Task: Enable the option "Review requests assigned to your team" for new scheduled reminder.
Action: Mouse moved to (1114, 187)
Screenshot: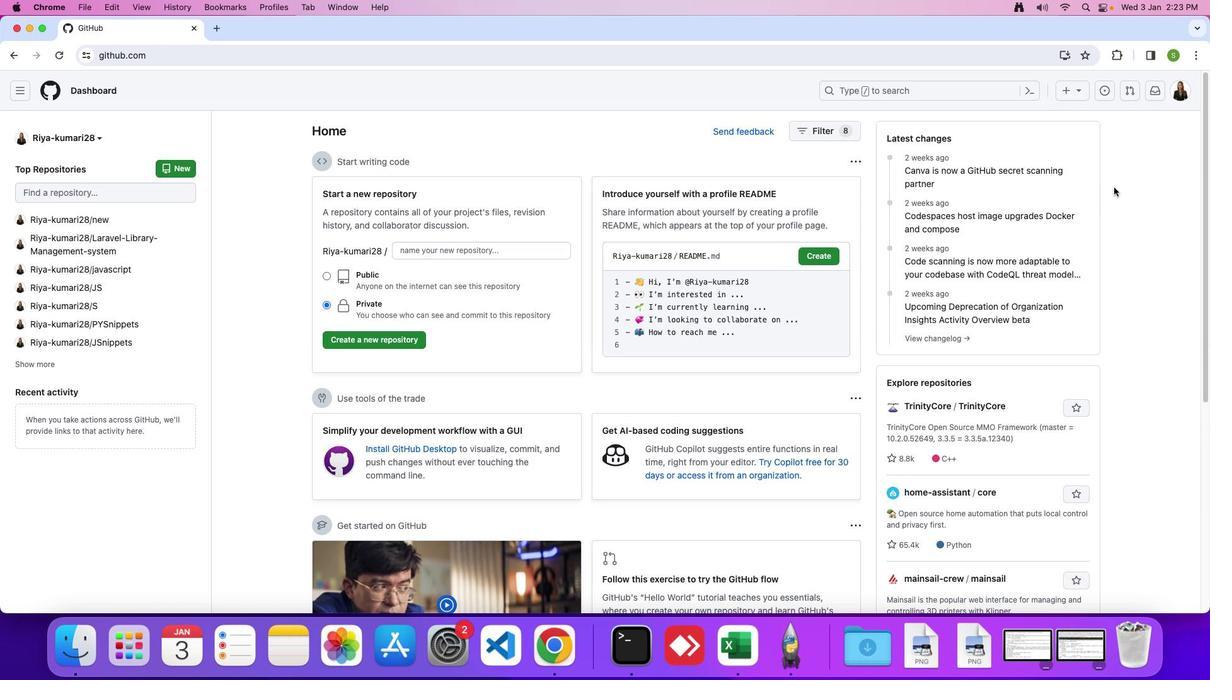 
Action: Mouse pressed left at (1114, 187)
Screenshot: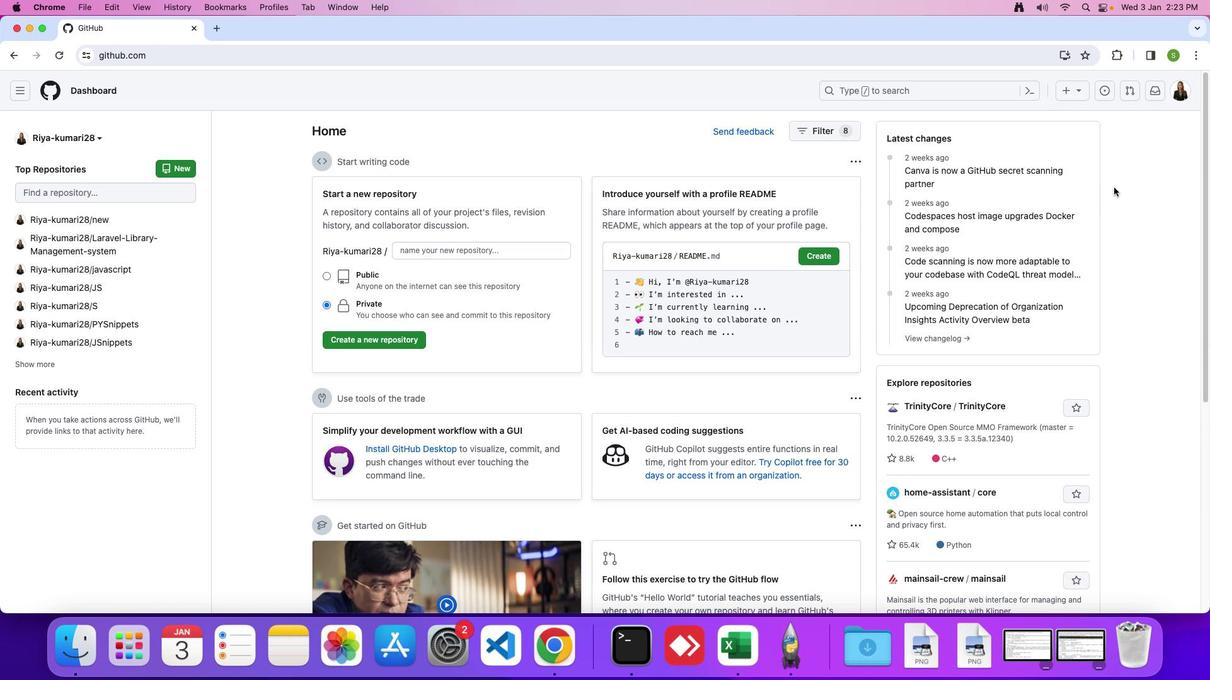 
Action: Mouse moved to (1180, 91)
Screenshot: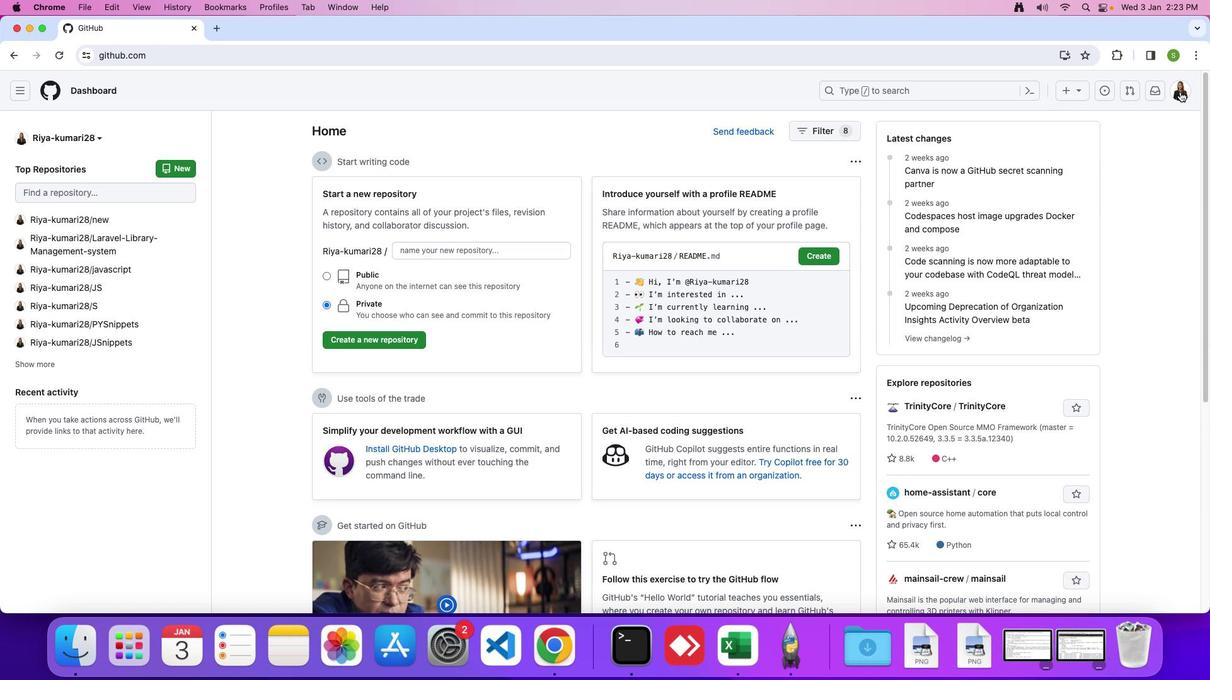 
Action: Mouse pressed left at (1180, 91)
Screenshot: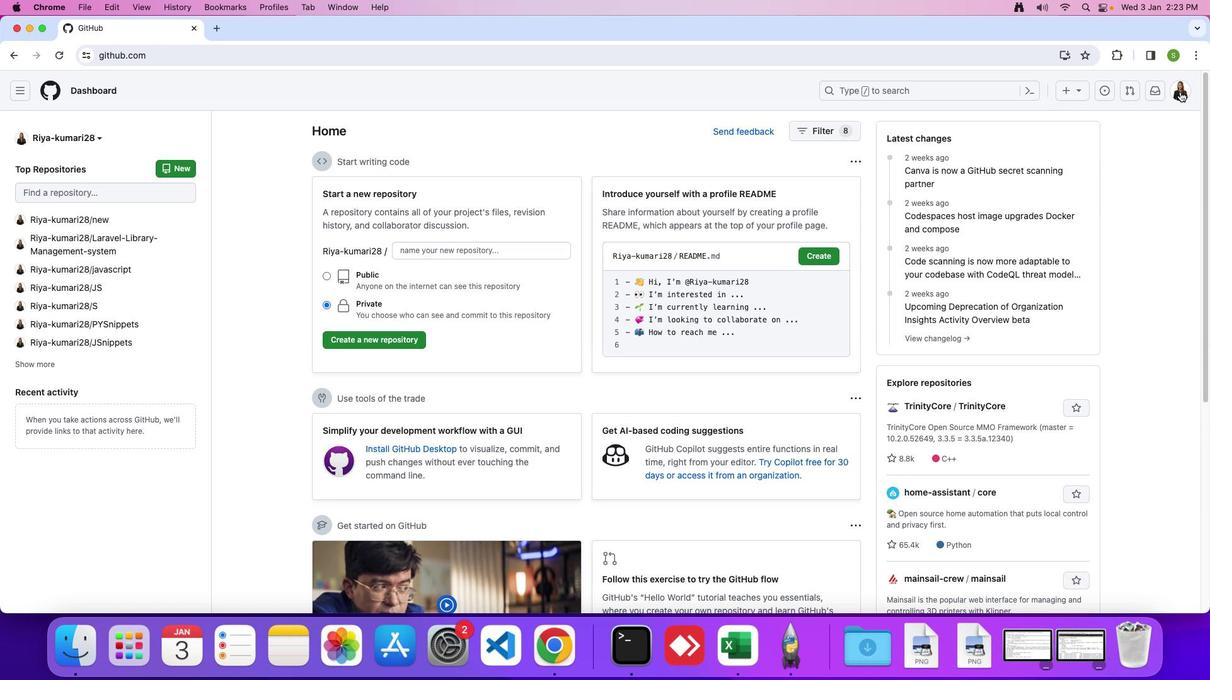 
Action: Mouse moved to (1100, 441)
Screenshot: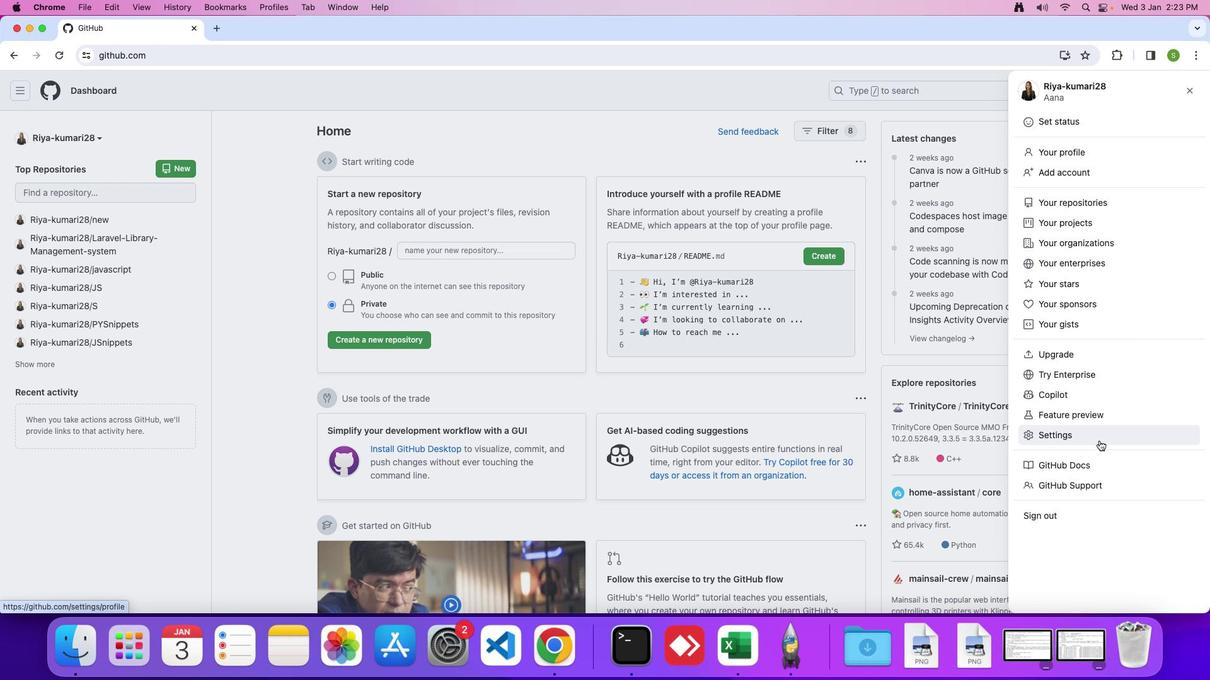 
Action: Mouse pressed left at (1100, 441)
Screenshot: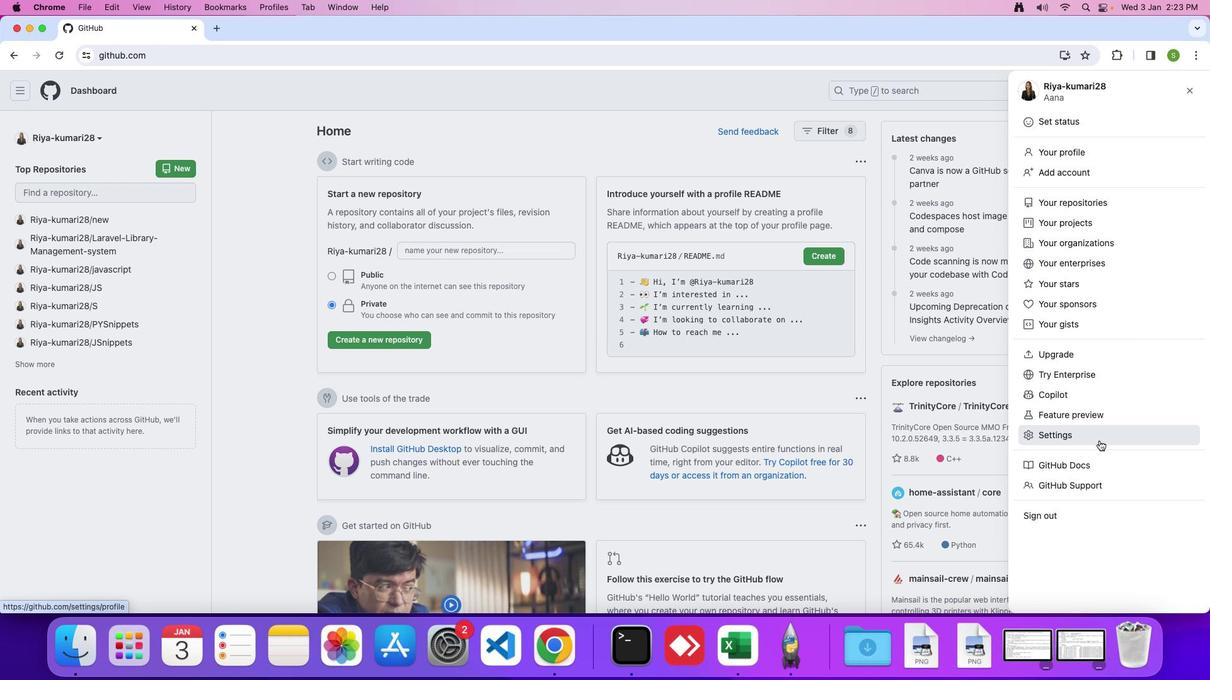 
Action: Mouse moved to (321, 481)
Screenshot: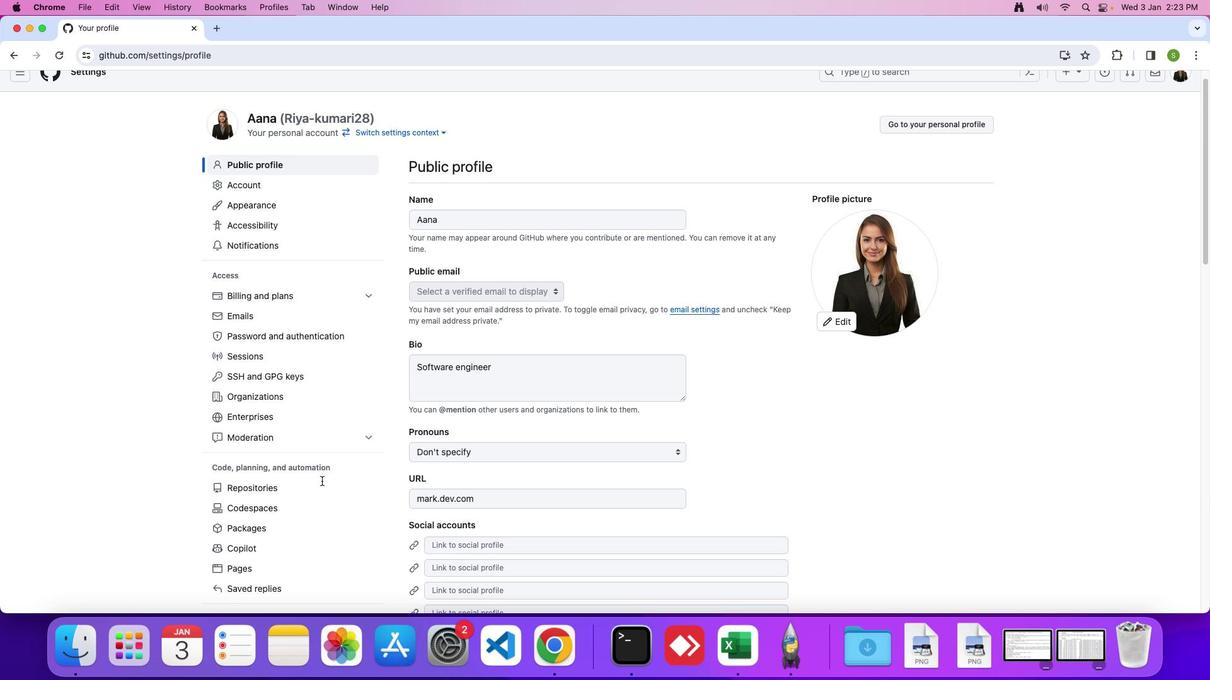 
Action: Mouse scrolled (321, 481) with delta (0, 0)
Screenshot: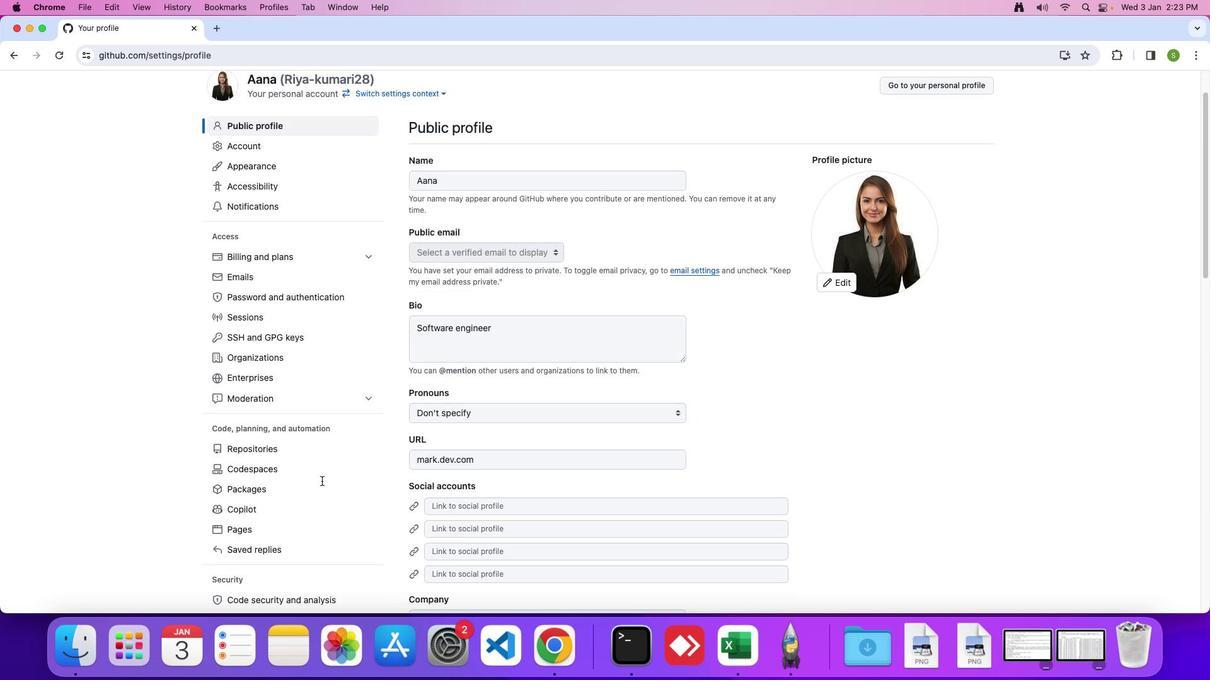 
Action: Mouse moved to (321, 481)
Screenshot: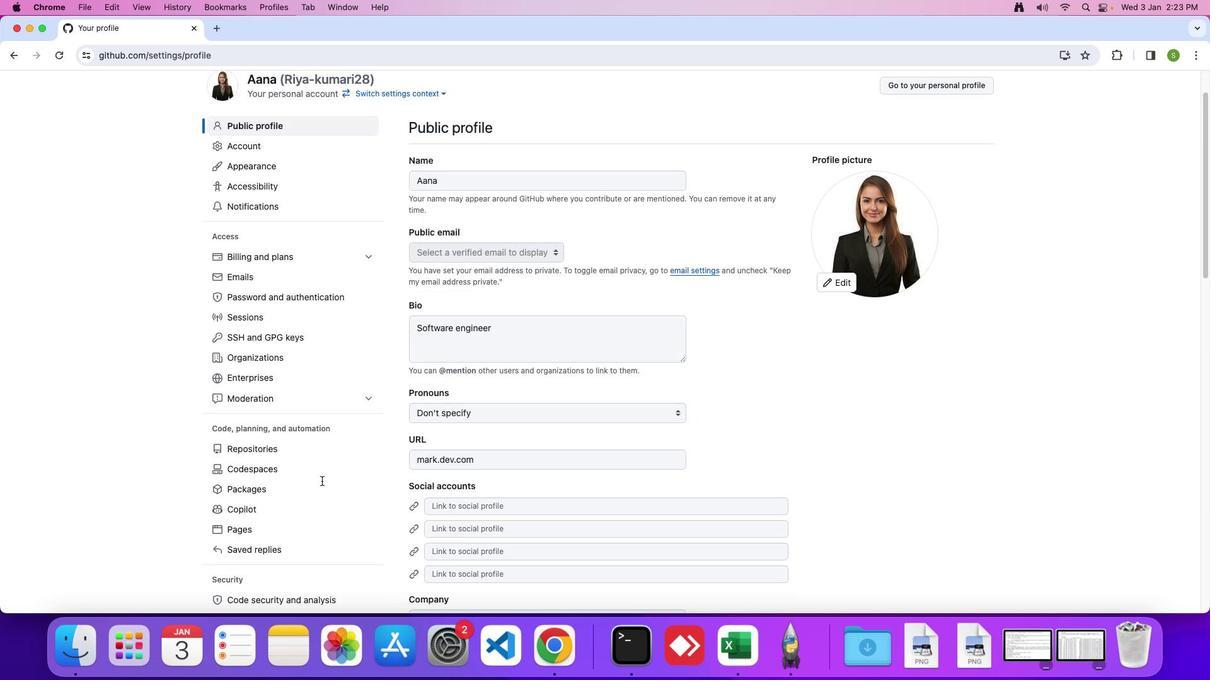 
Action: Mouse scrolled (321, 481) with delta (0, 0)
Screenshot: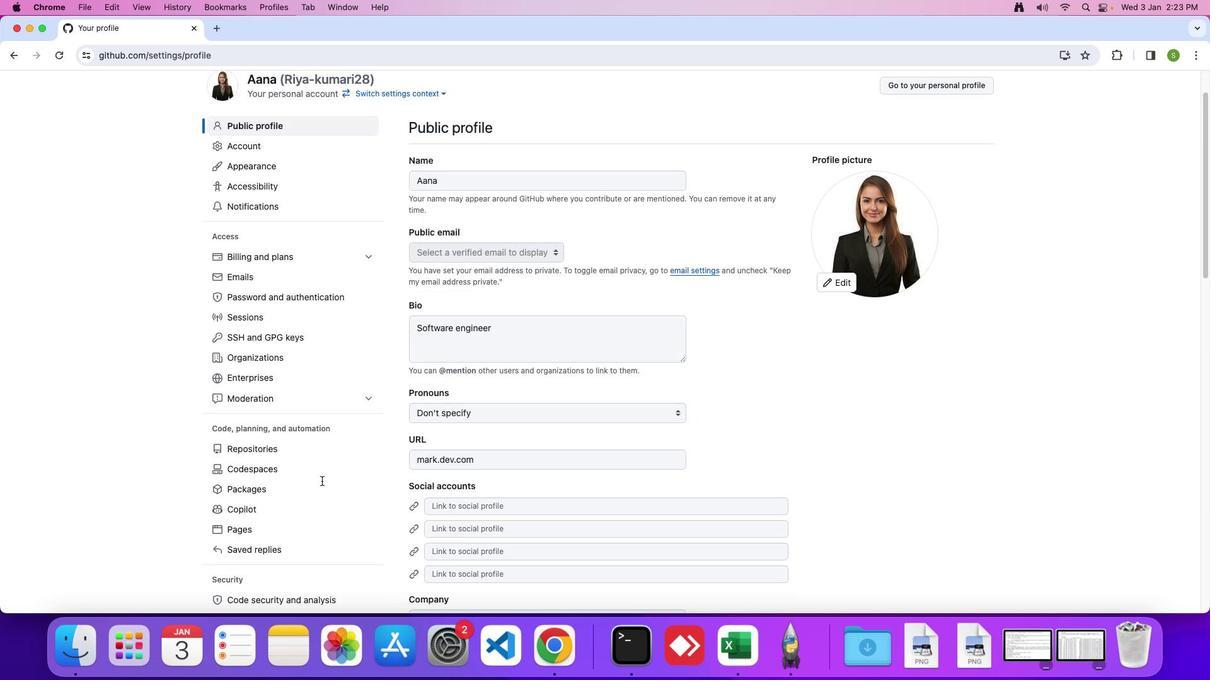 
Action: Mouse moved to (321, 481)
Screenshot: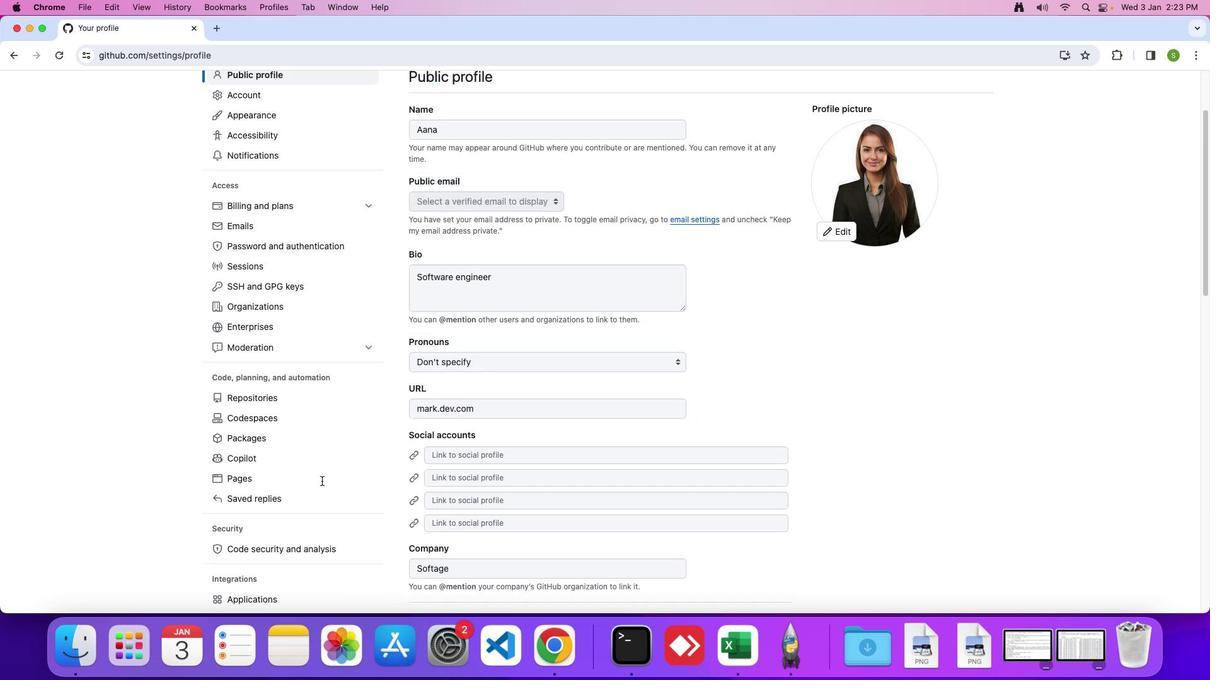 
Action: Mouse scrolled (321, 481) with delta (0, -2)
Screenshot: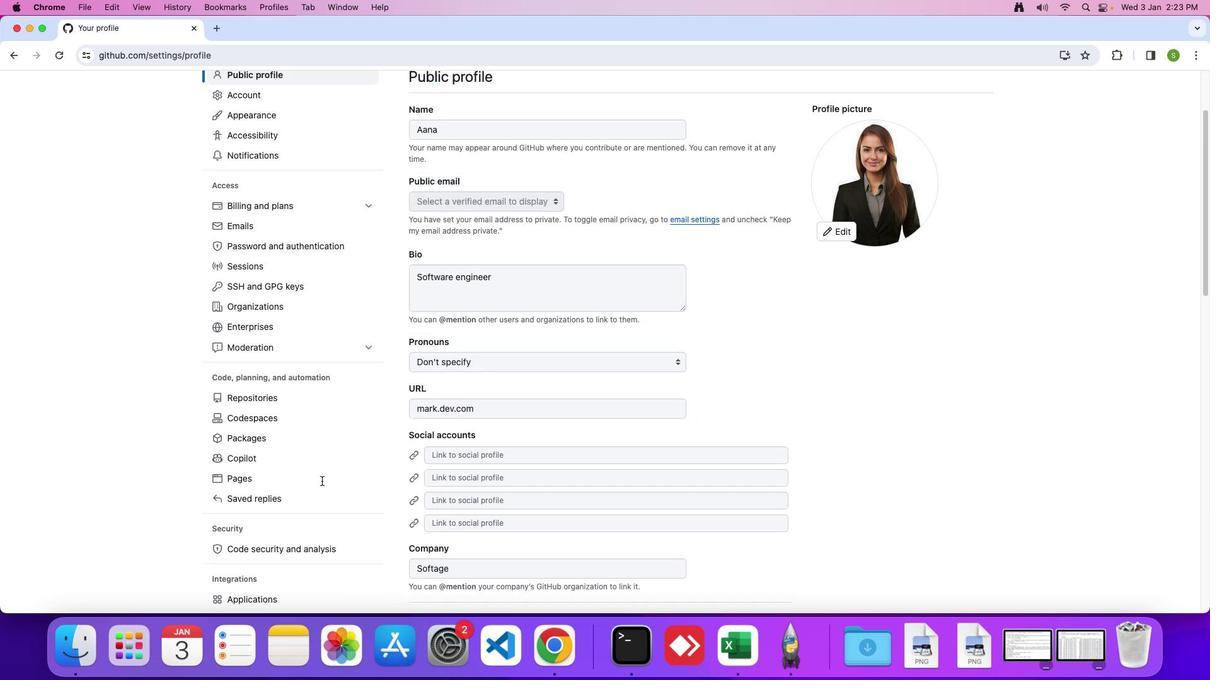 
Action: Mouse moved to (321, 481)
Screenshot: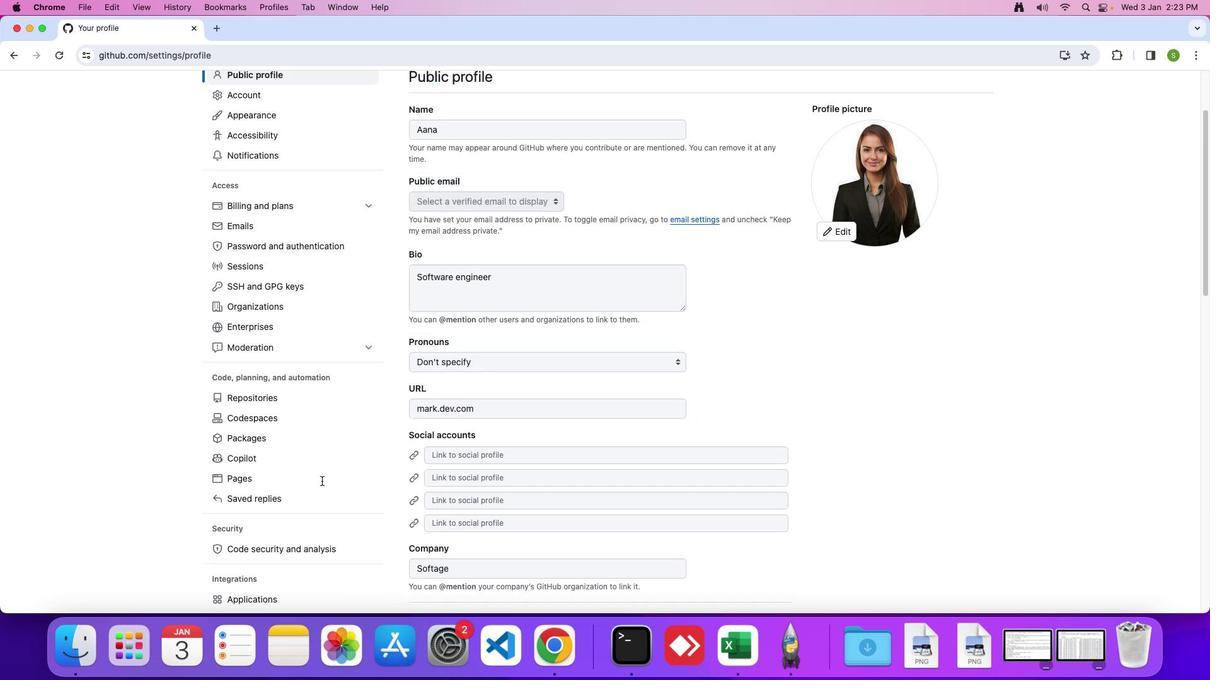 
Action: Mouse scrolled (321, 481) with delta (0, -3)
Screenshot: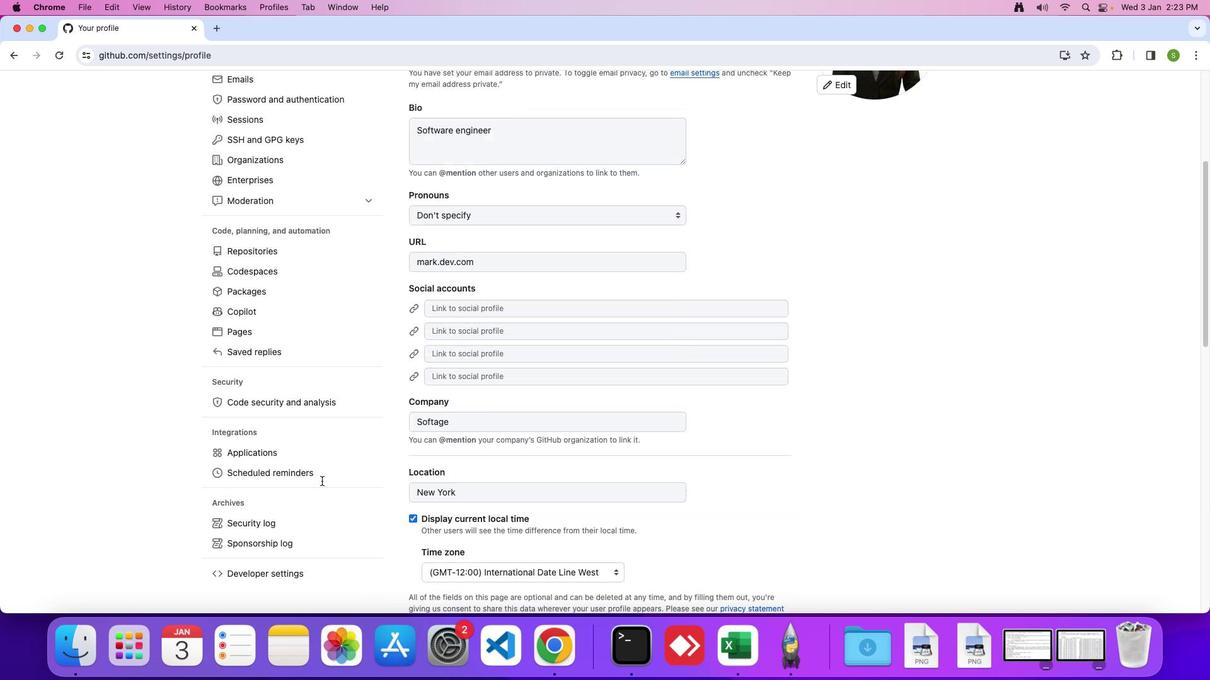 
Action: Mouse moved to (296, 451)
Screenshot: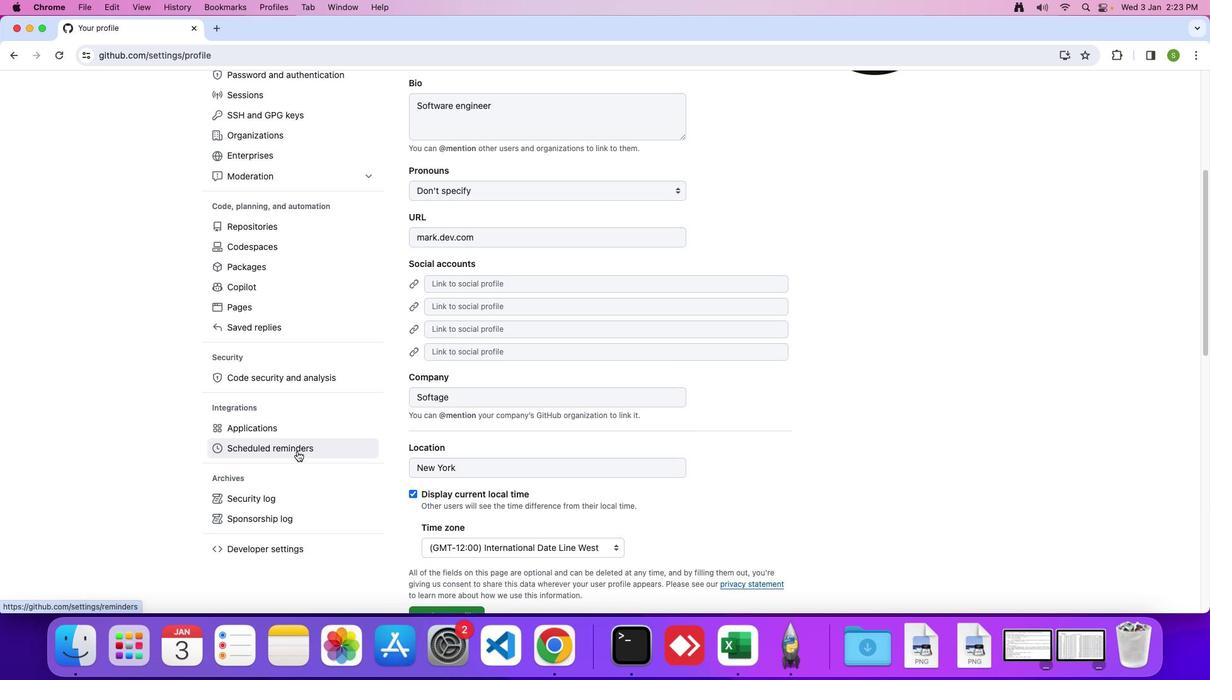 
Action: Mouse pressed left at (296, 451)
Screenshot: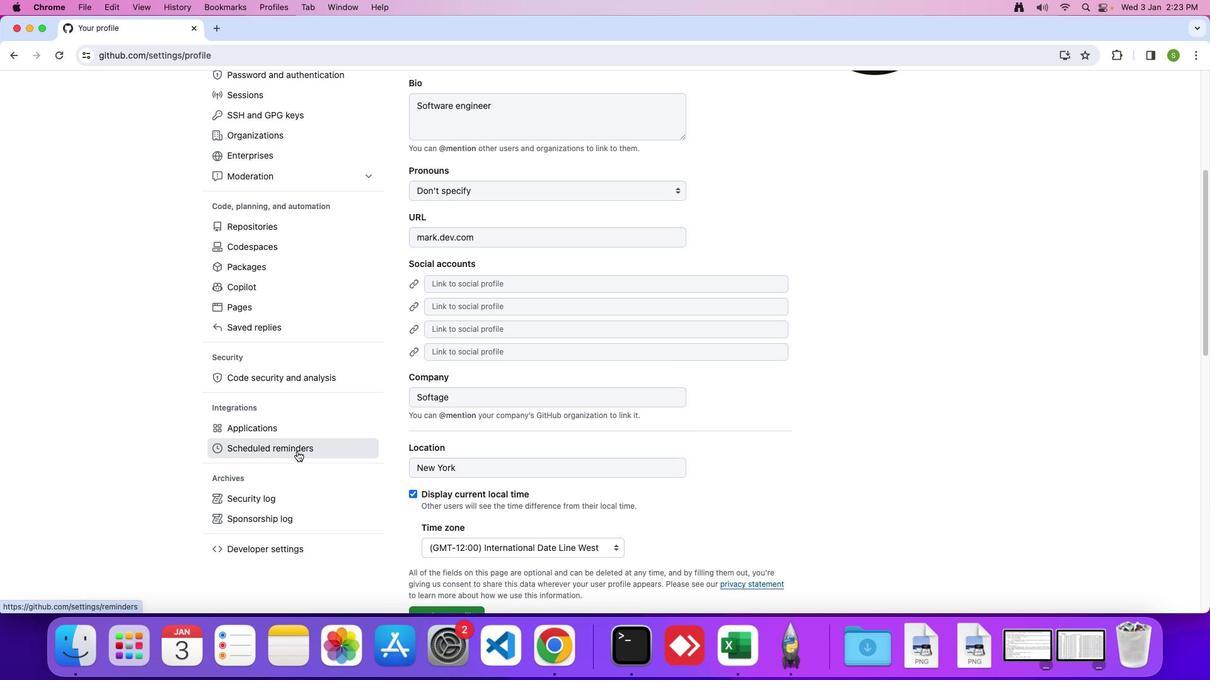 
Action: Mouse moved to (466, 290)
Screenshot: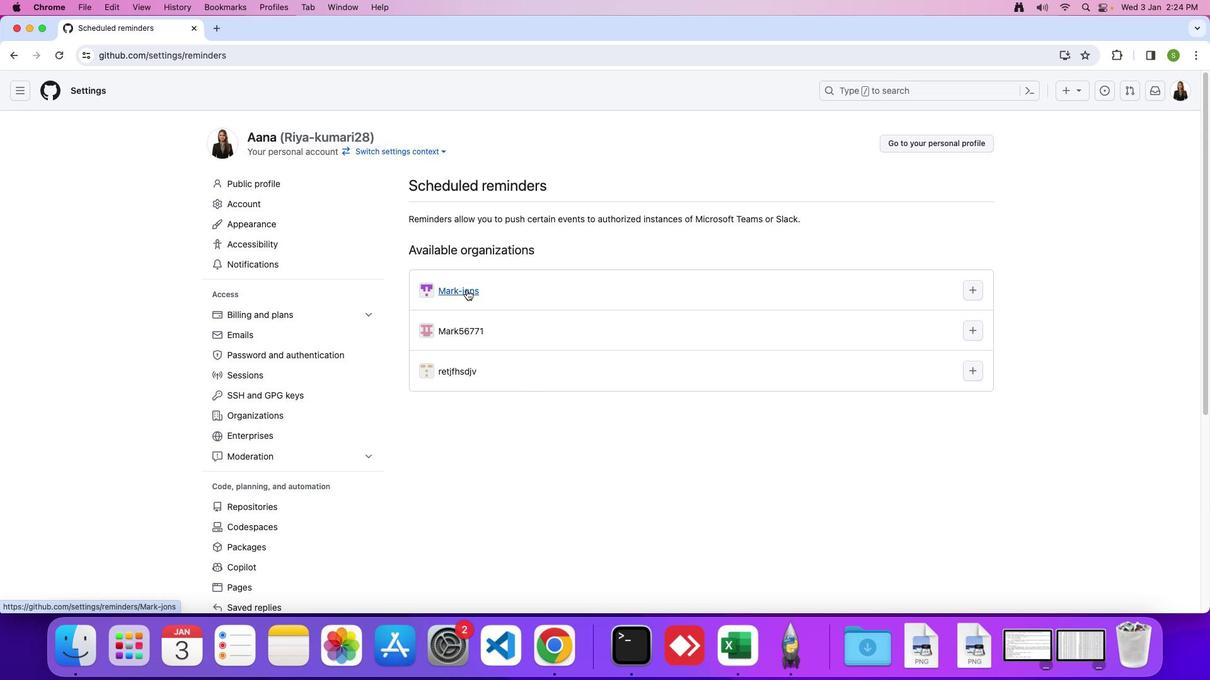 
Action: Mouse pressed left at (466, 290)
Screenshot: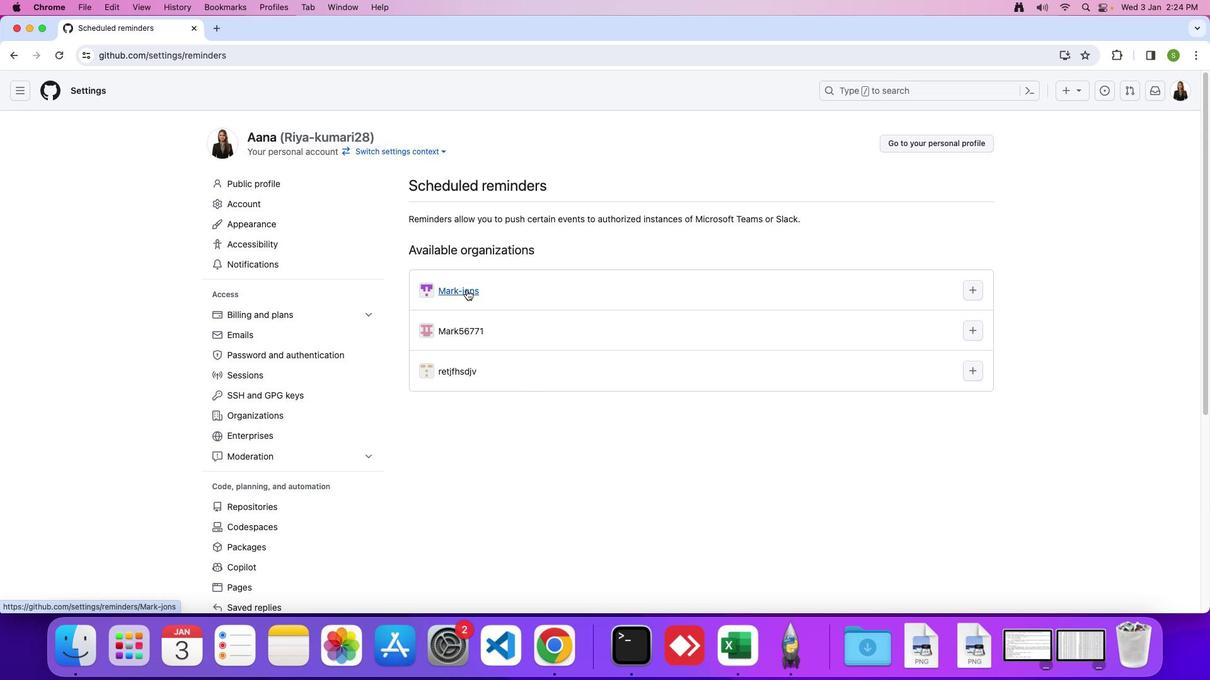 
Action: Mouse moved to (408, 435)
Screenshot: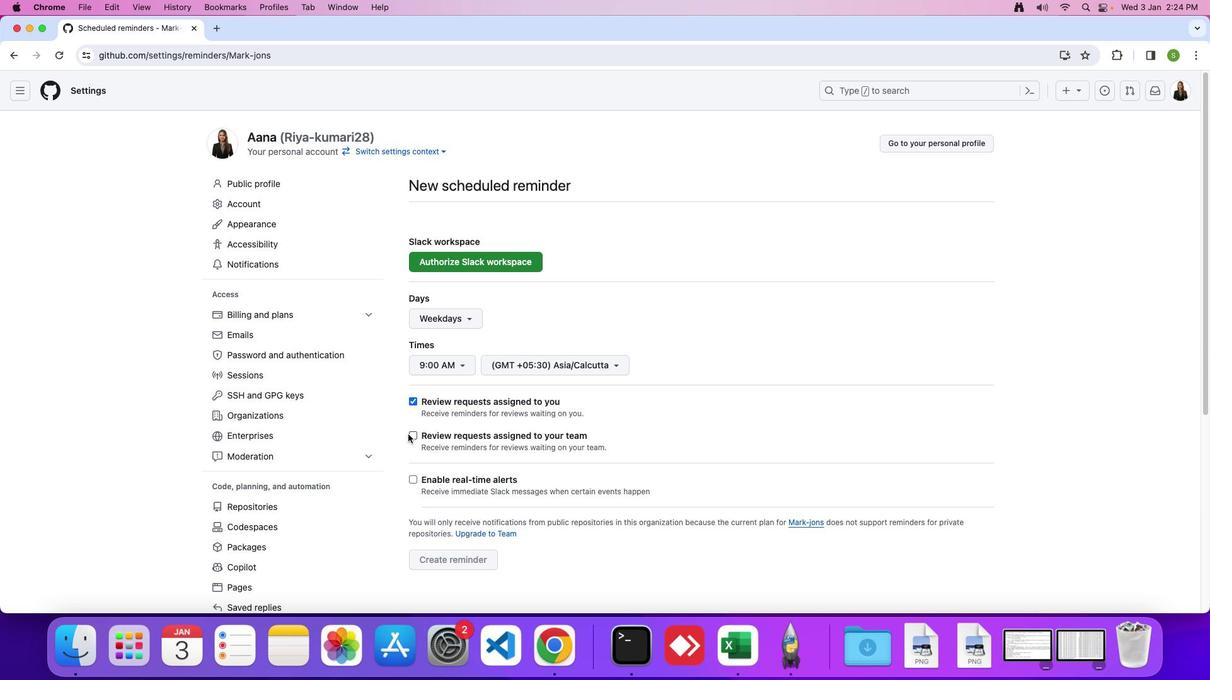 
Action: Mouse pressed left at (408, 435)
Screenshot: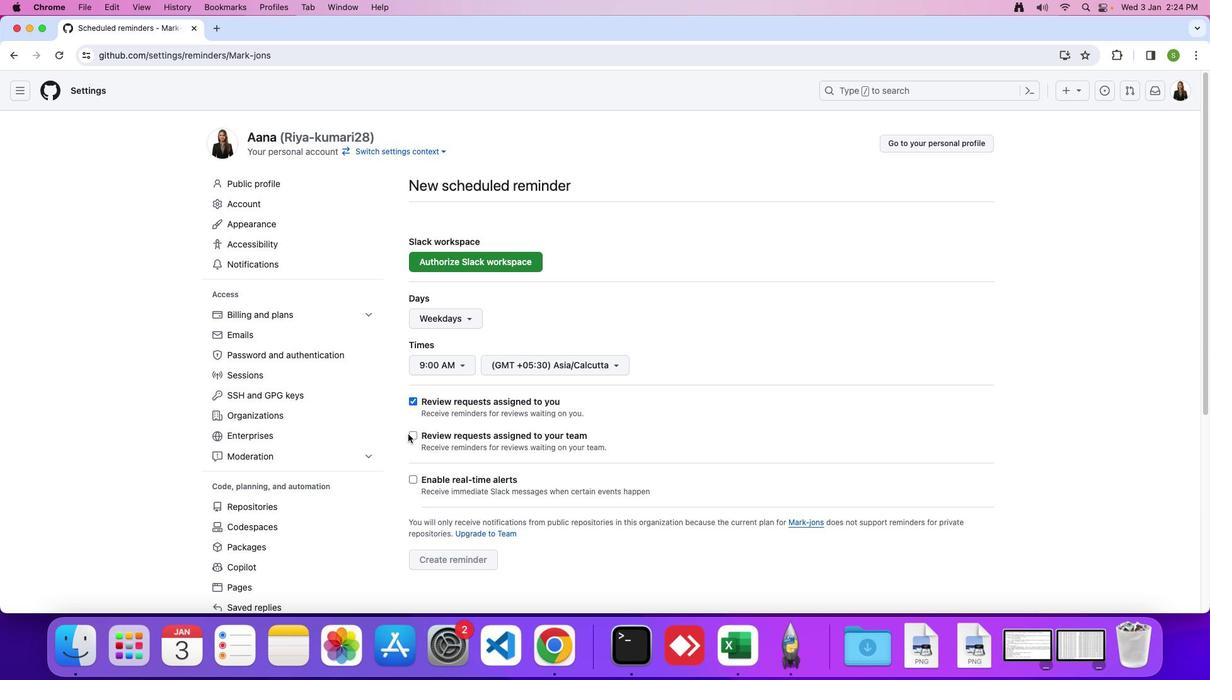 
Action: Mouse moved to (408, 435)
Screenshot: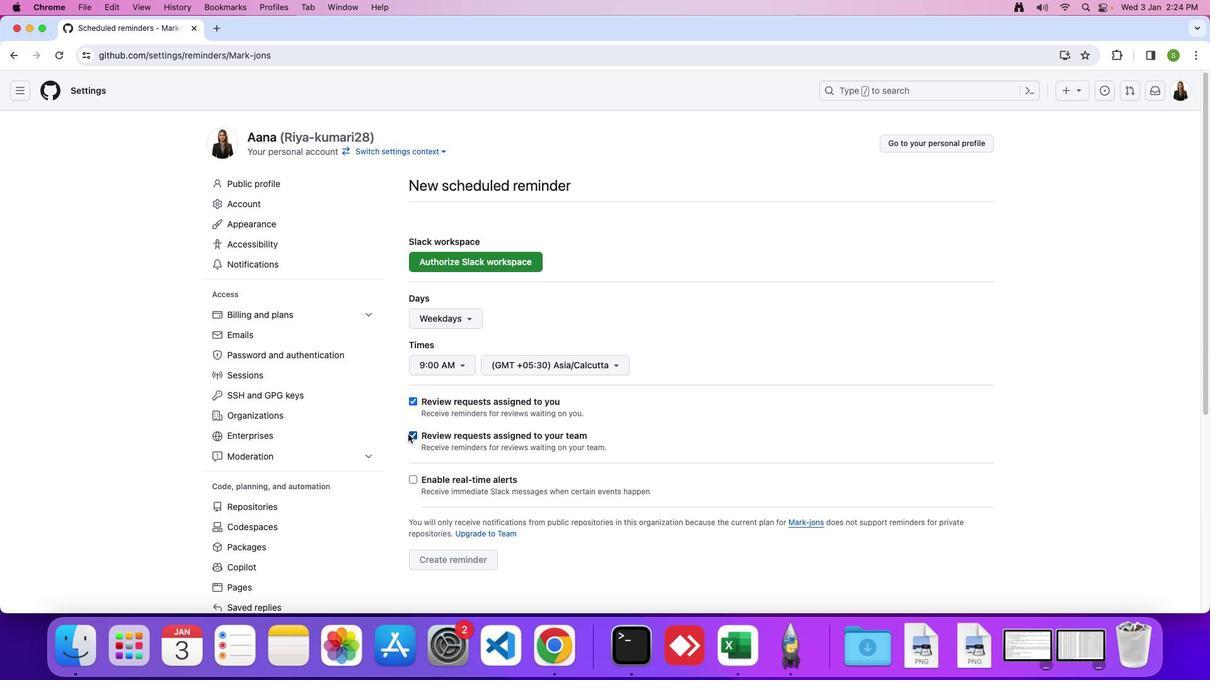
